 Task: Use the formula "ISBETWEEN" in spreadsheet "Project portfolio".
Action: Mouse moved to (135, 99)
Screenshot: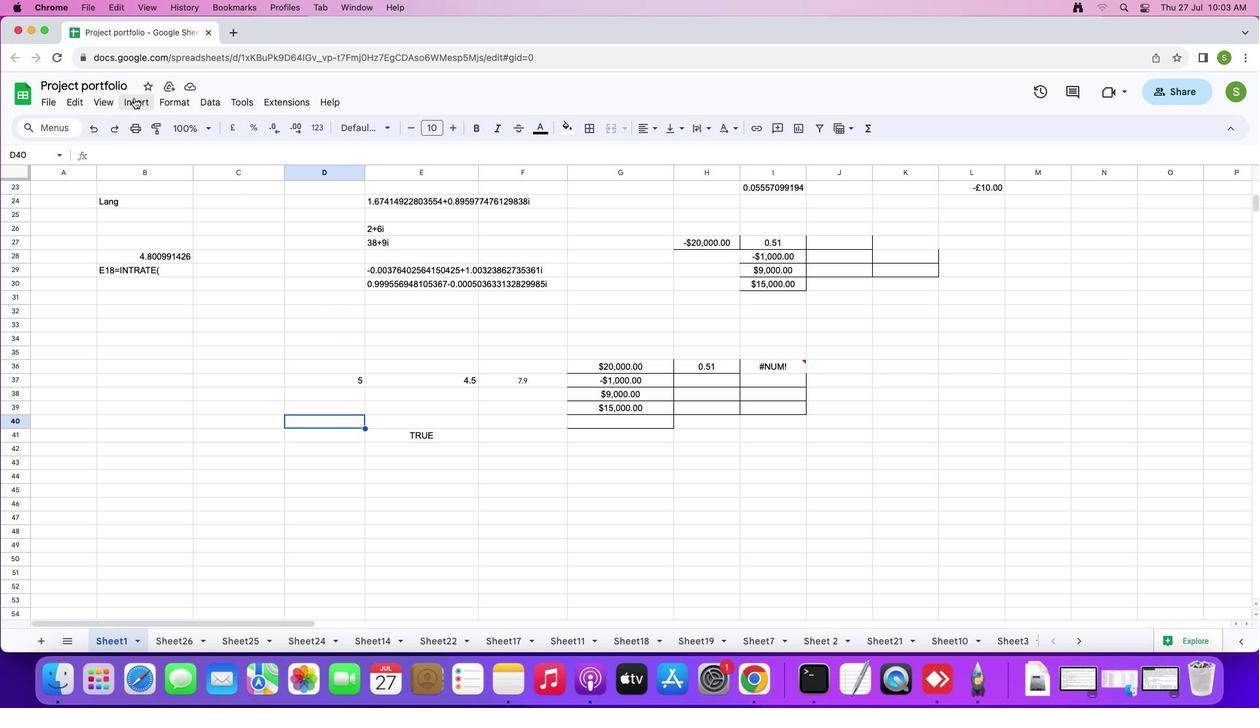 
Action: Mouse pressed left at (135, 99)
Screenshot: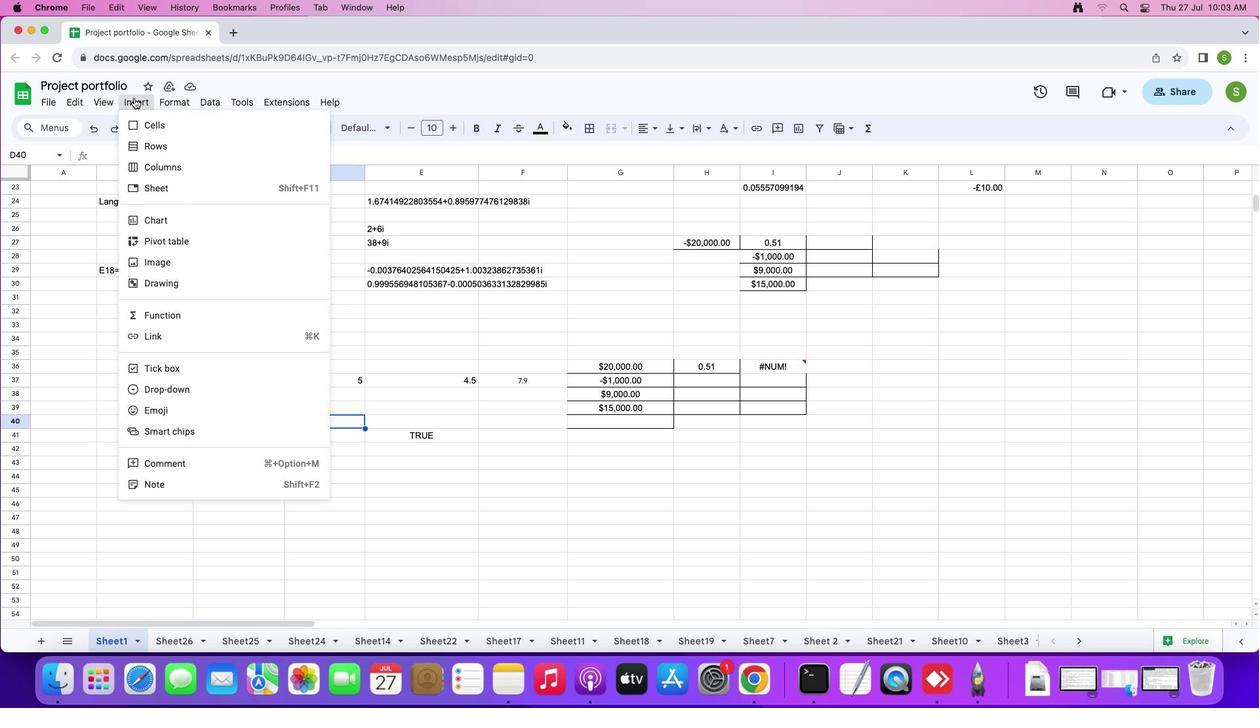 
Action: Mouse moved to (175, 310)
Screenshot: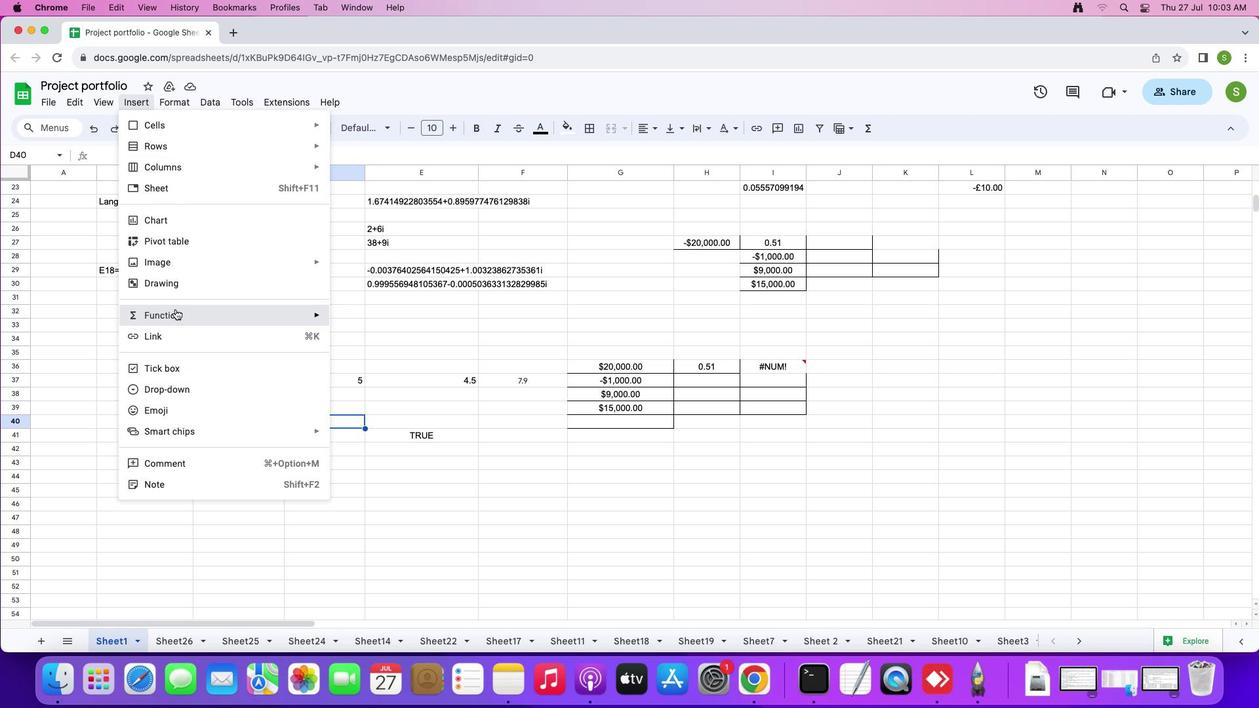 
Action: Mouse pressed left at (175, 310)
Screenshot: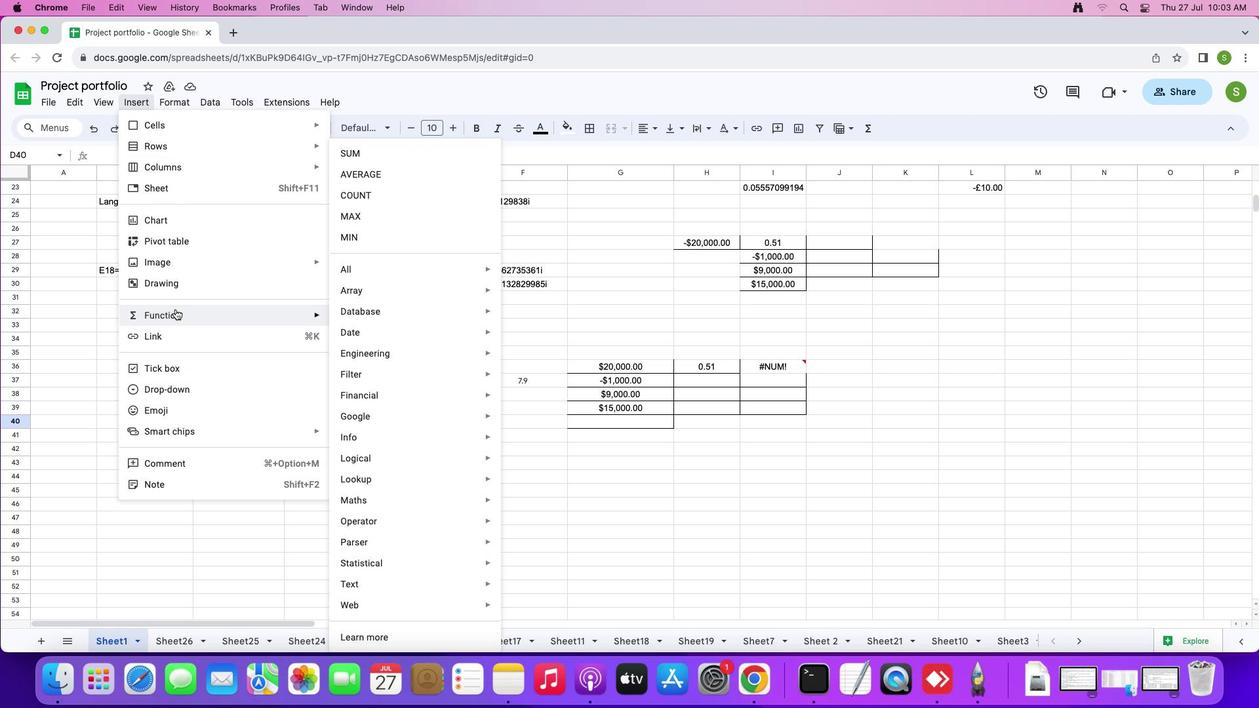 
Action: Mouse moved to (375, 270)
Screenshot: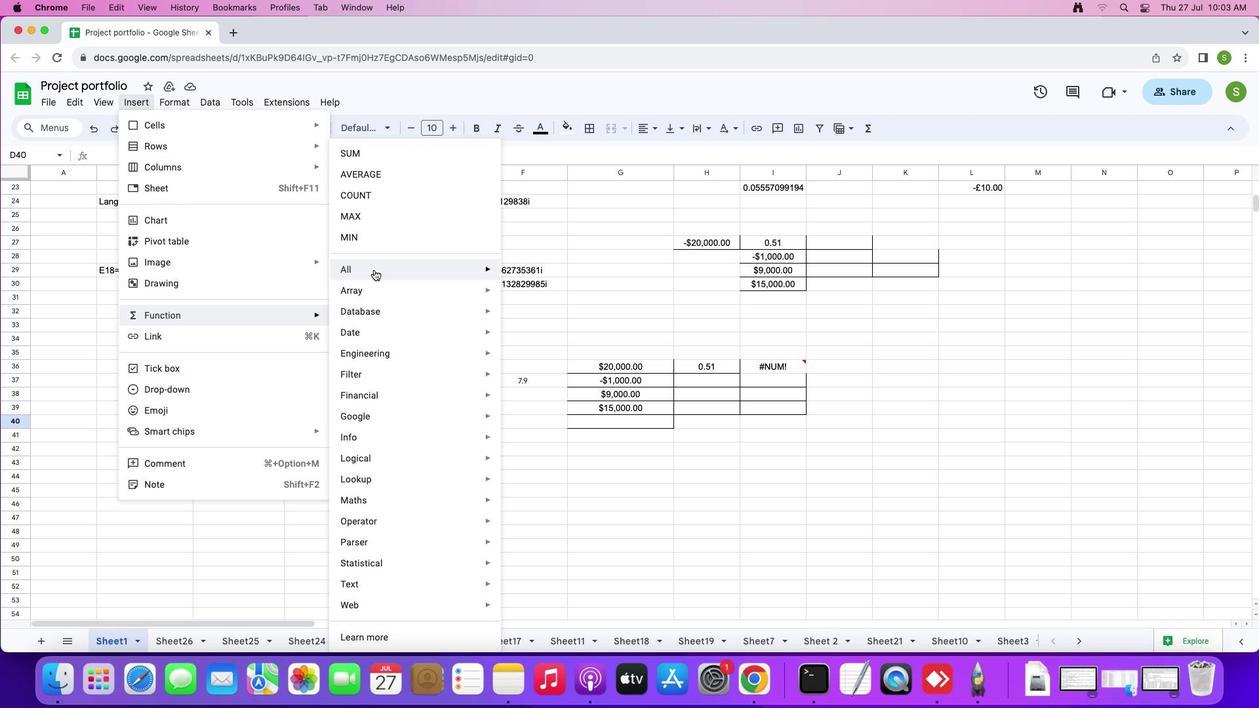 
Action: Mouse pressed left at (375, 270)
Screenshot: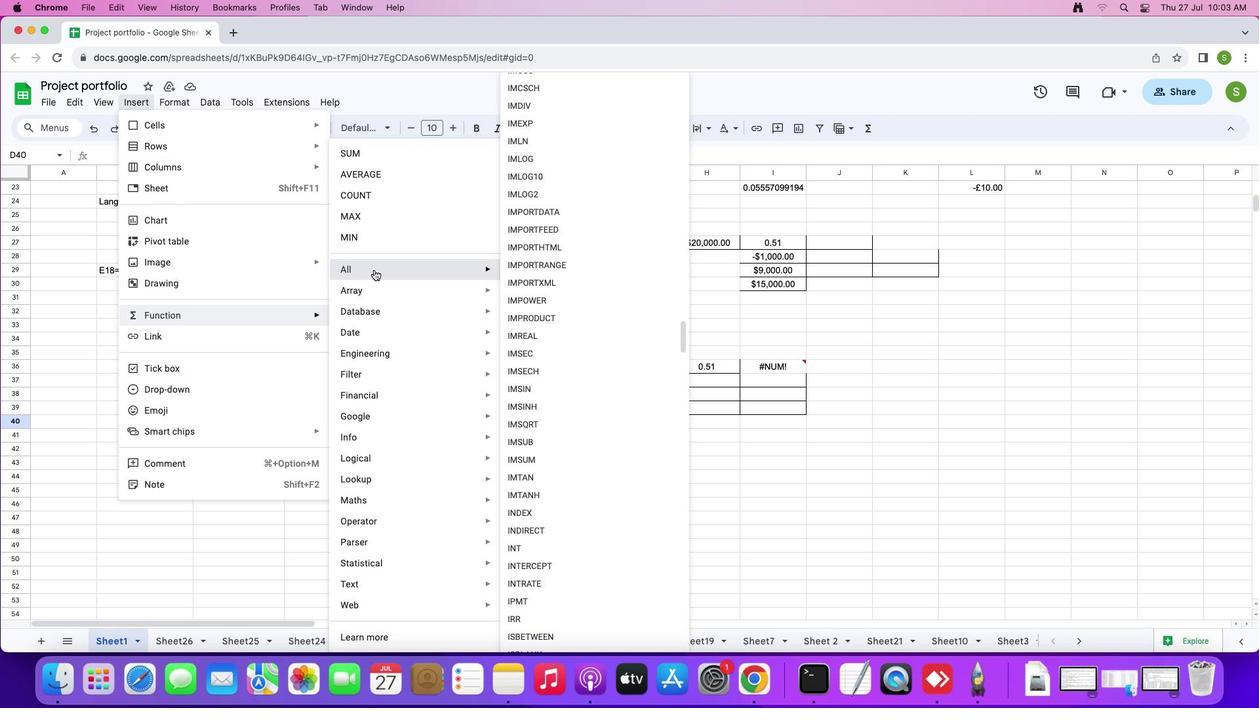 
Action: Mouse moved to (540, 641)
Screenshot: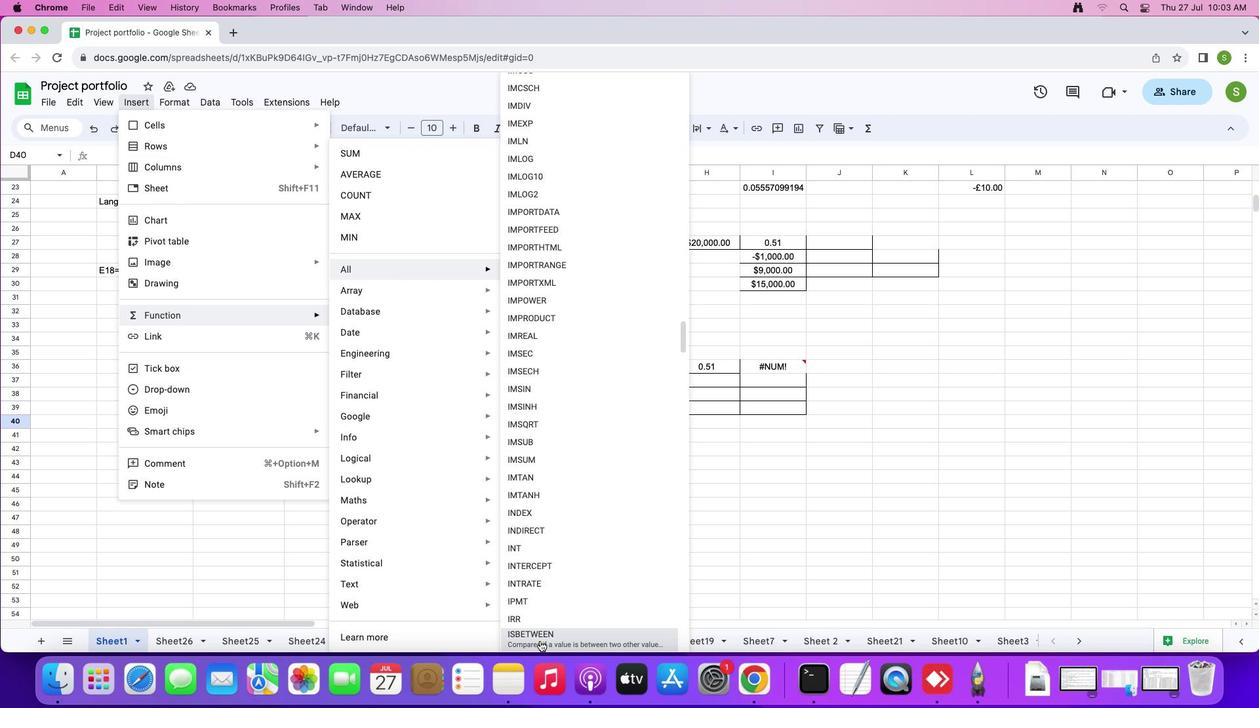 
Action: Mouse pressed left at (540, 641)
Screenshot: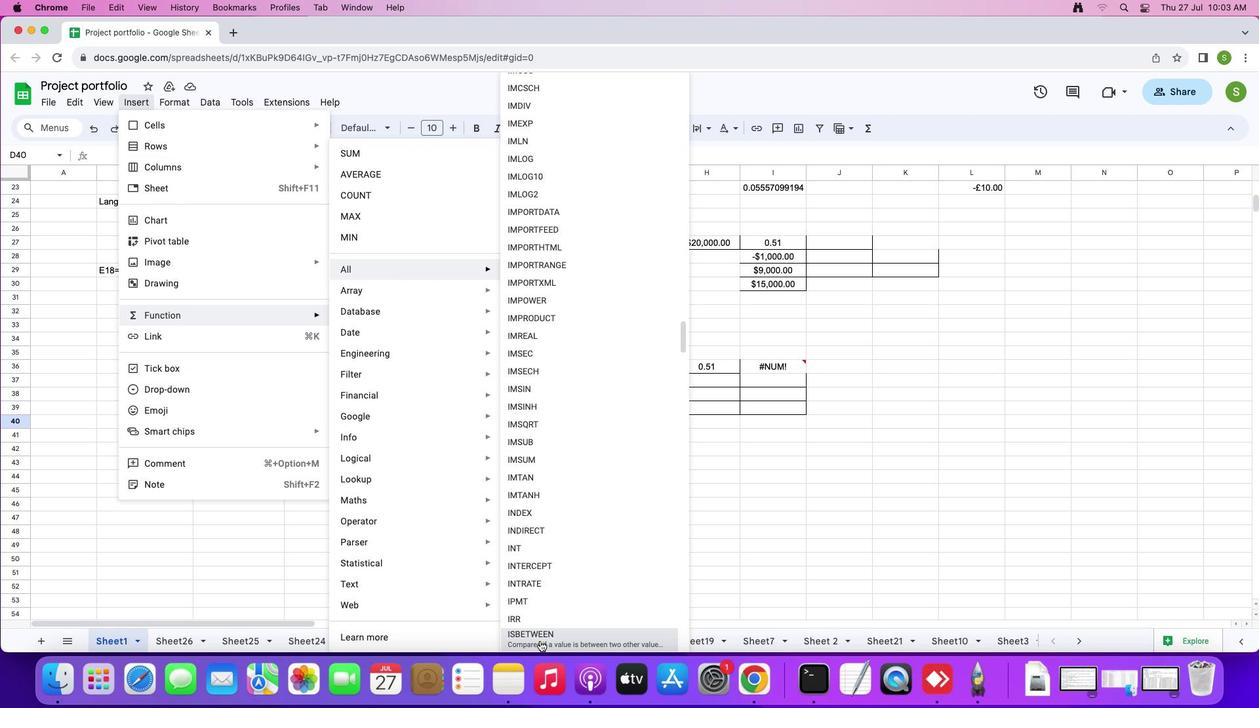 
Action: Mouse moved to (343, 381)
Screenshot: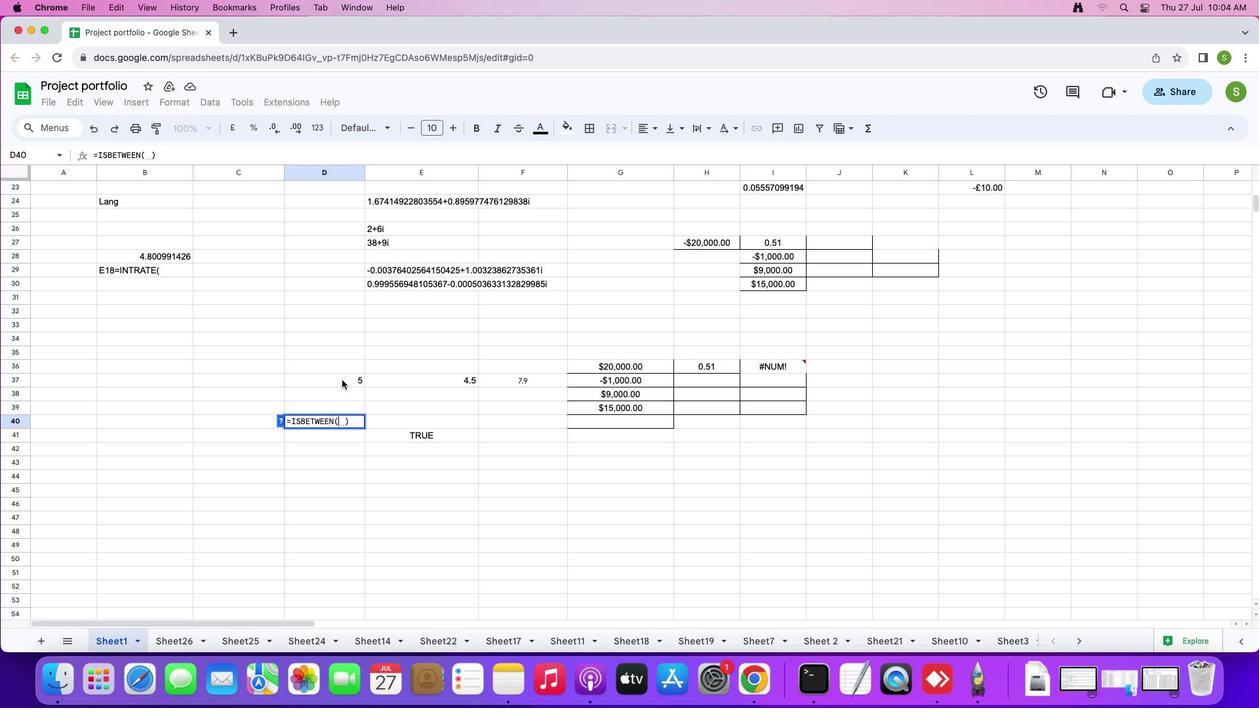 
Action: Mouse pressed left at (343, 381)
Screenshot: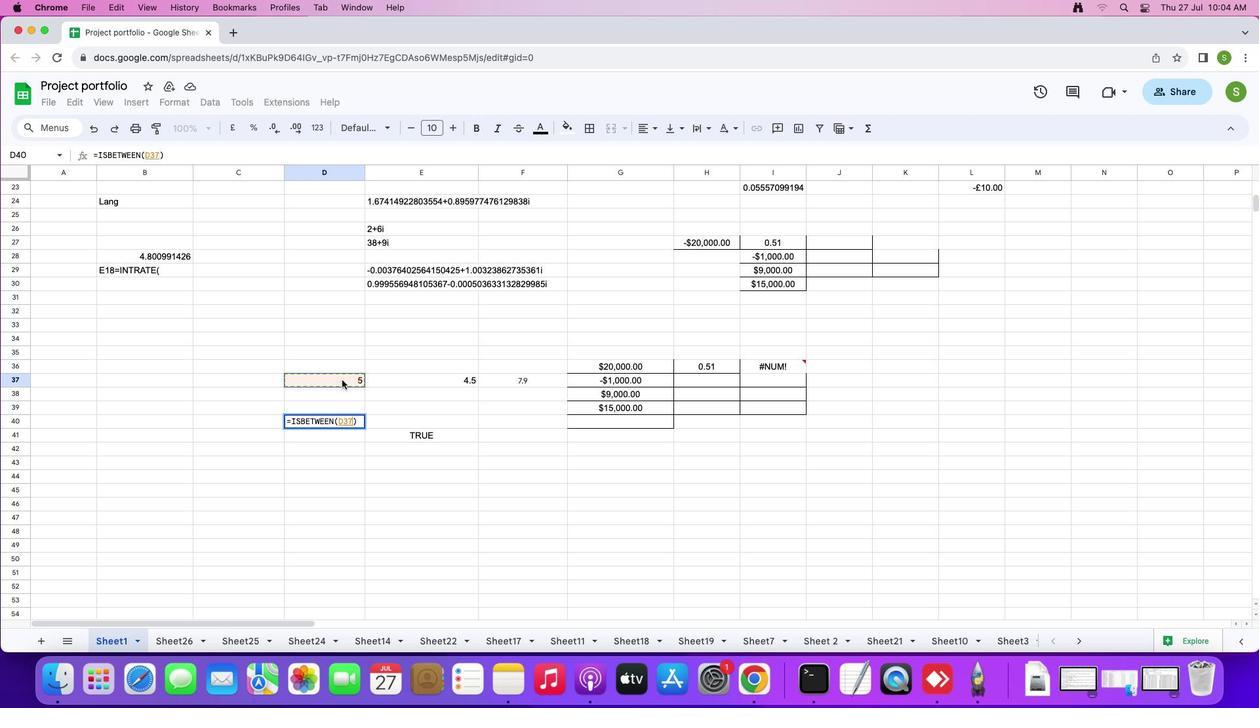 
Action: Key pressed ','
Screenshot: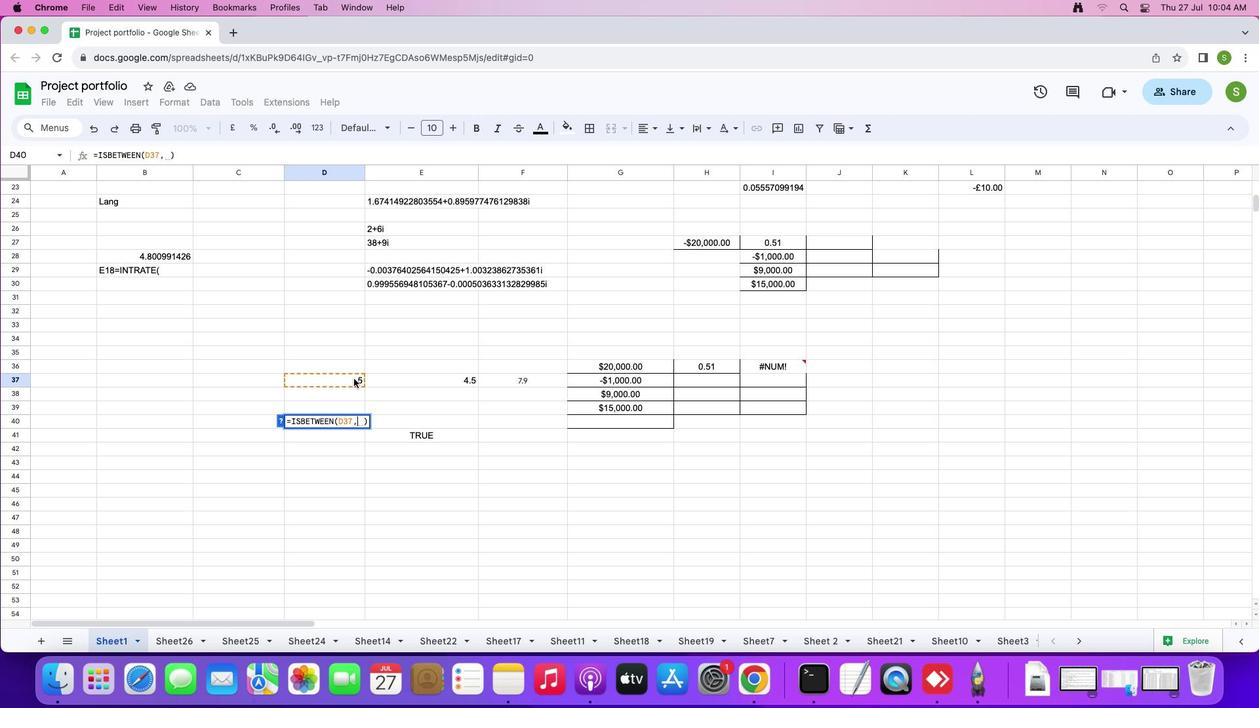 
Action: Mouse moved to (405, 376)
Screenshot: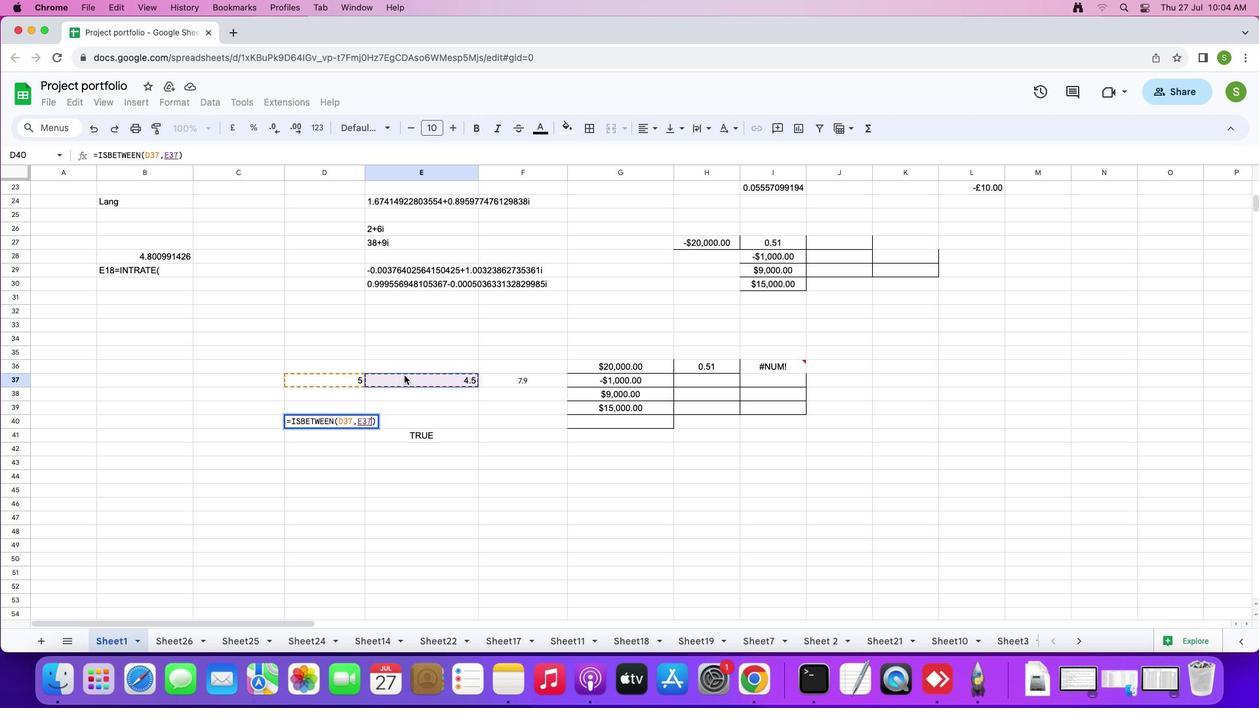 
Action: Mouse pressed left at (405, 376)
Screenshot: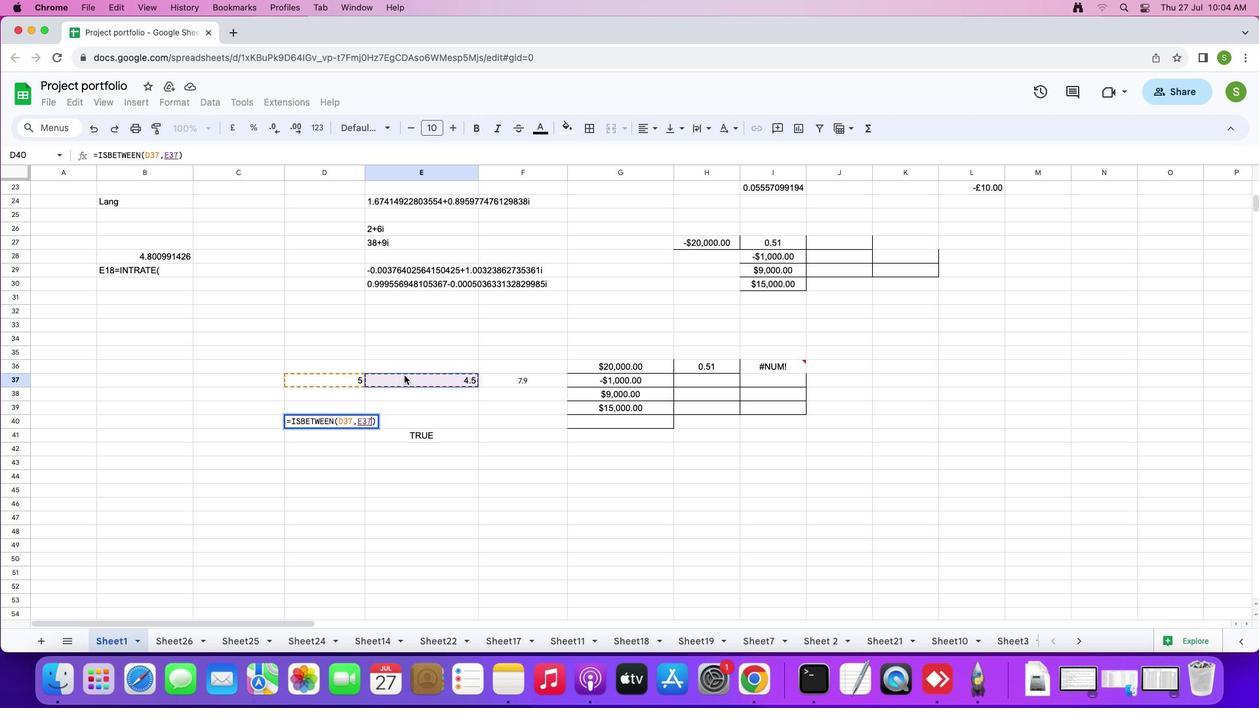 
Action: Key pressed ','
Screenshot: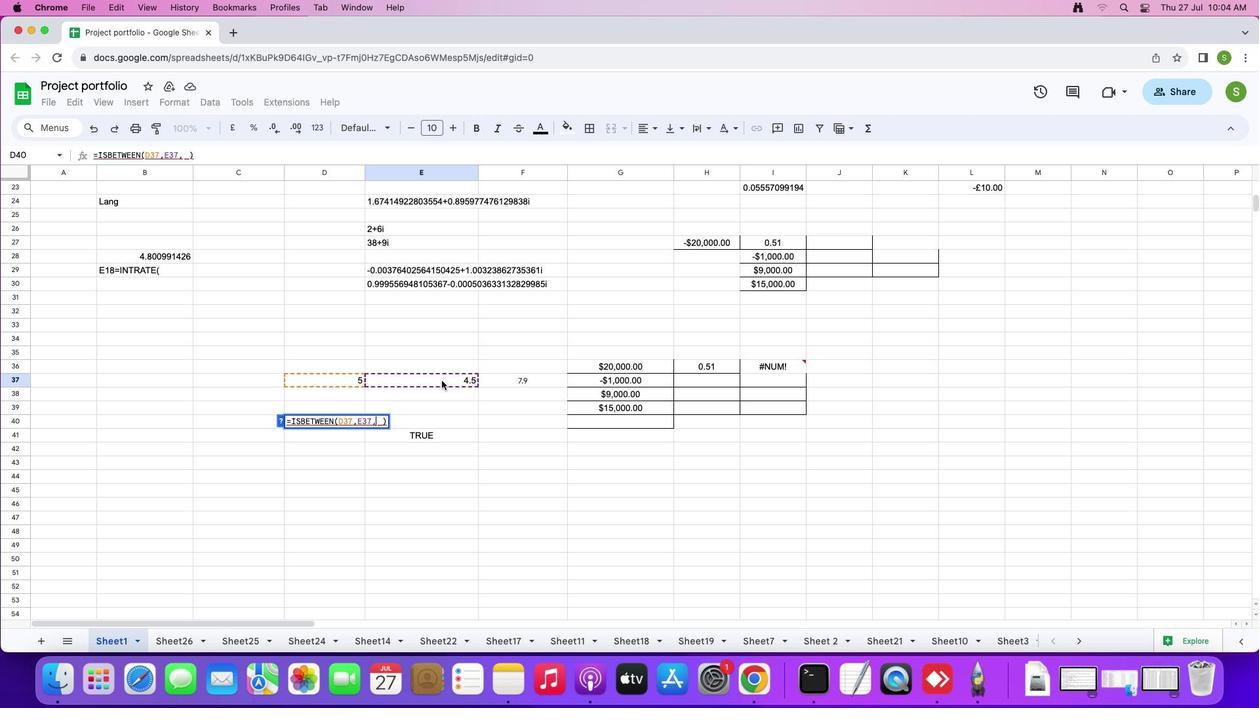 
Action: Mouse moved to (509, 380)
Screenshot: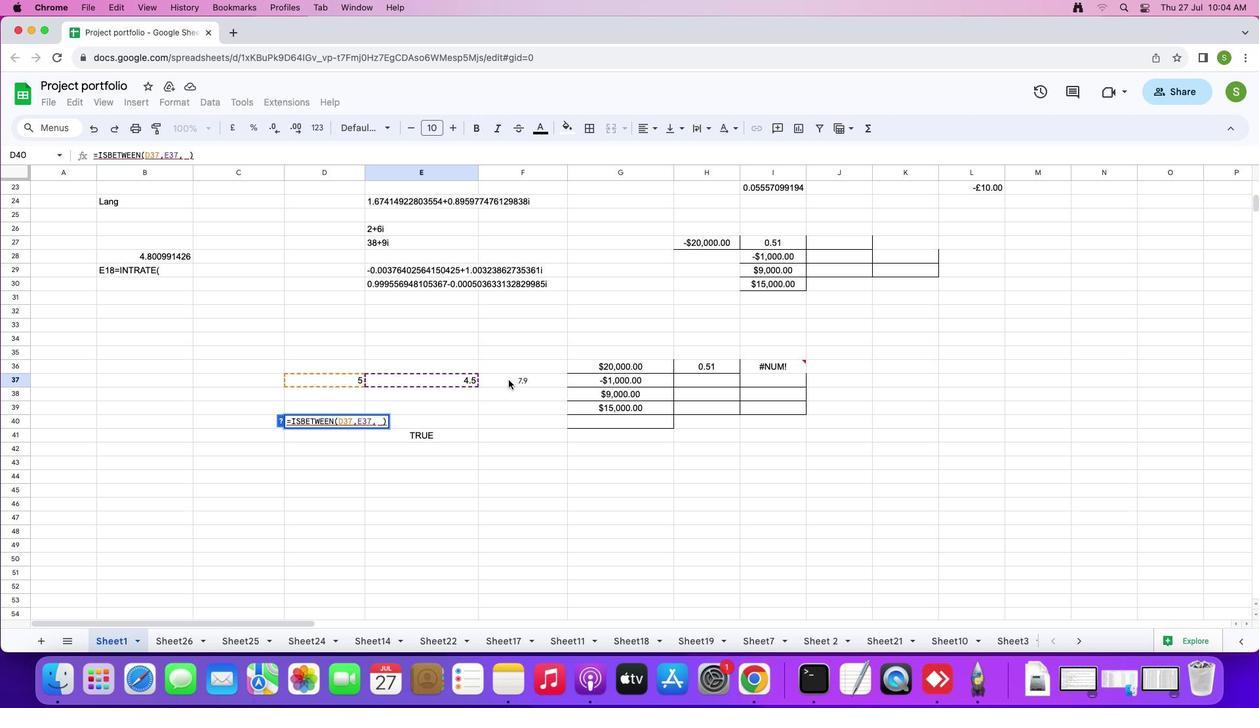 
Action: Mouse pressed left at (509, 380)
Screenshot: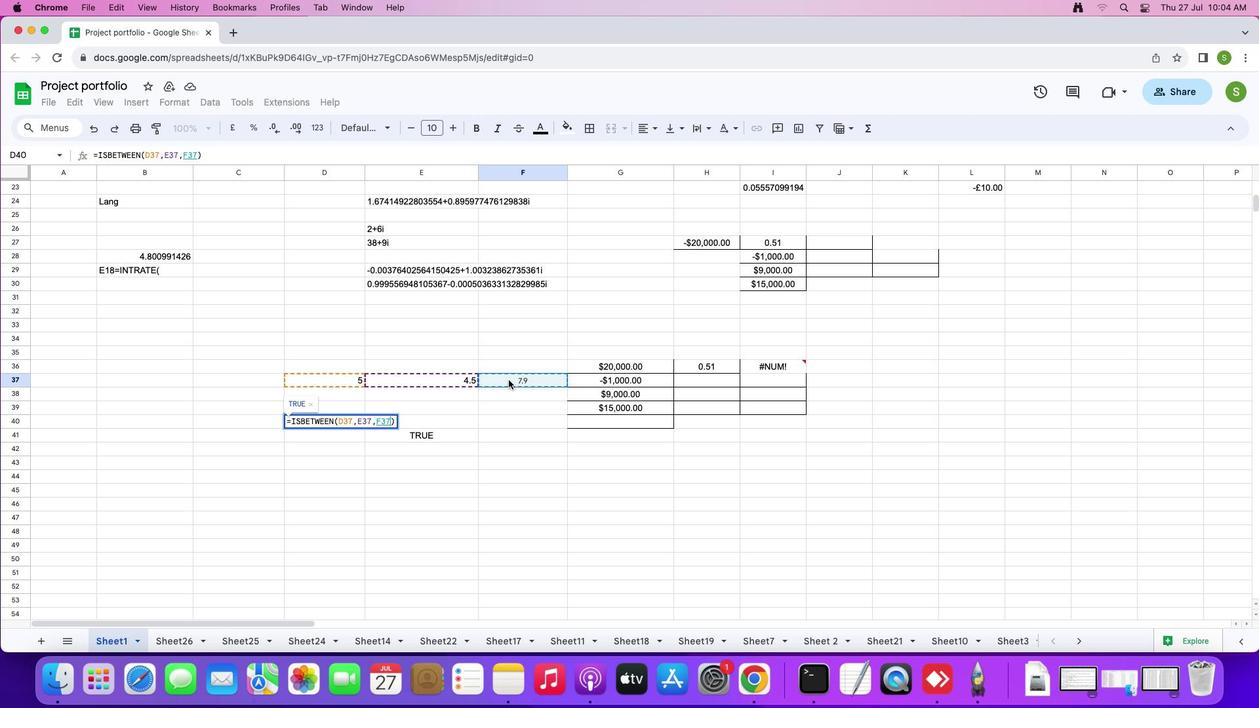 
Action: Key pressed ',''t''r''u''e'',''t'
Screenshot: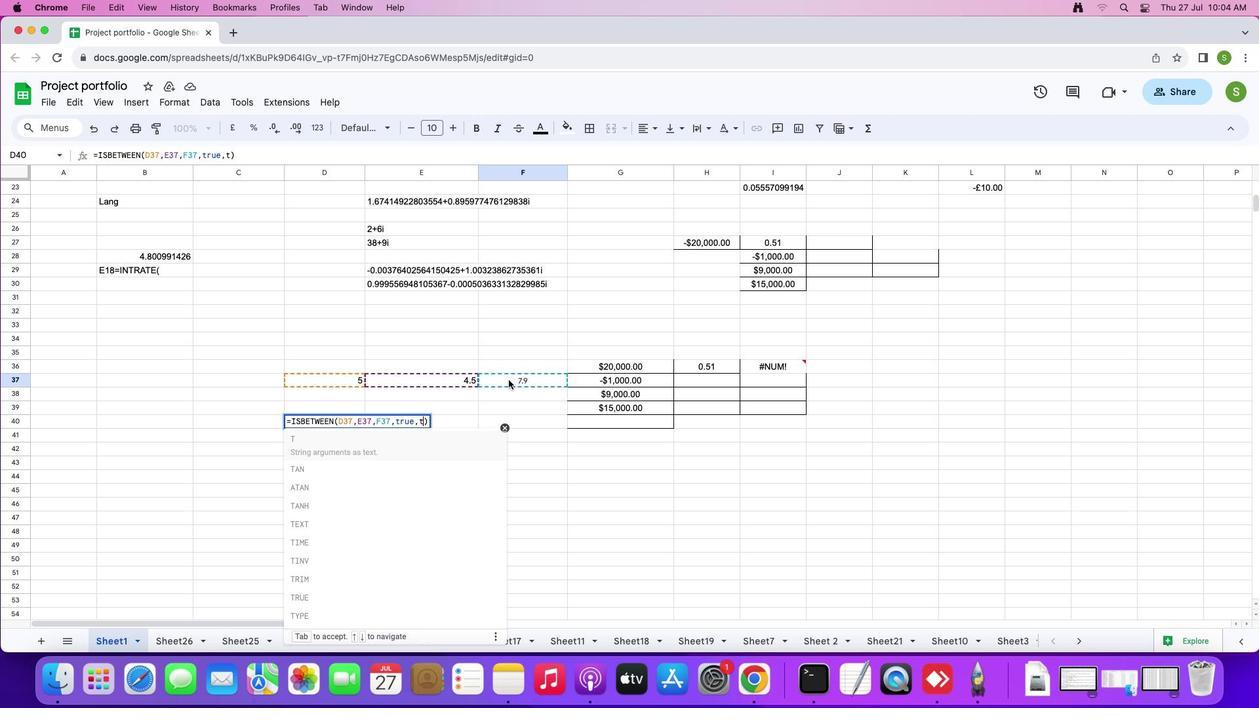 
Action: Mouse moved to (509, 381)
Screenshot: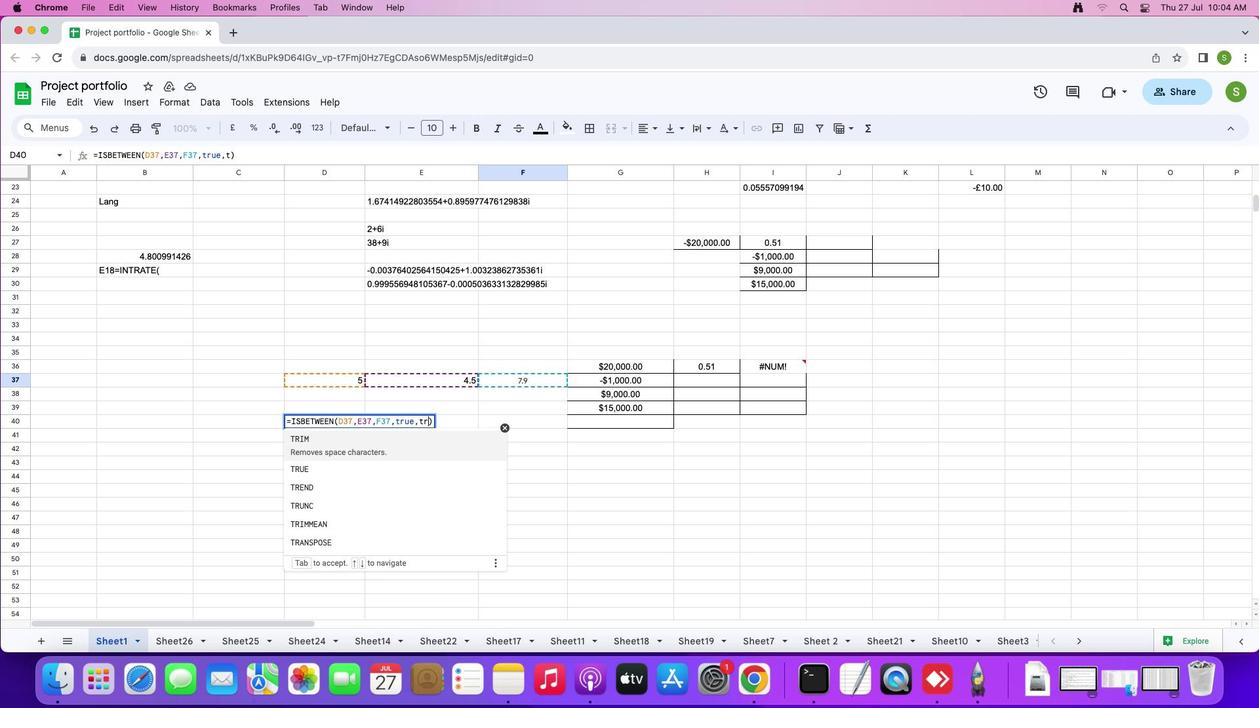 
Action: Key pressed 'r'
Screenshot: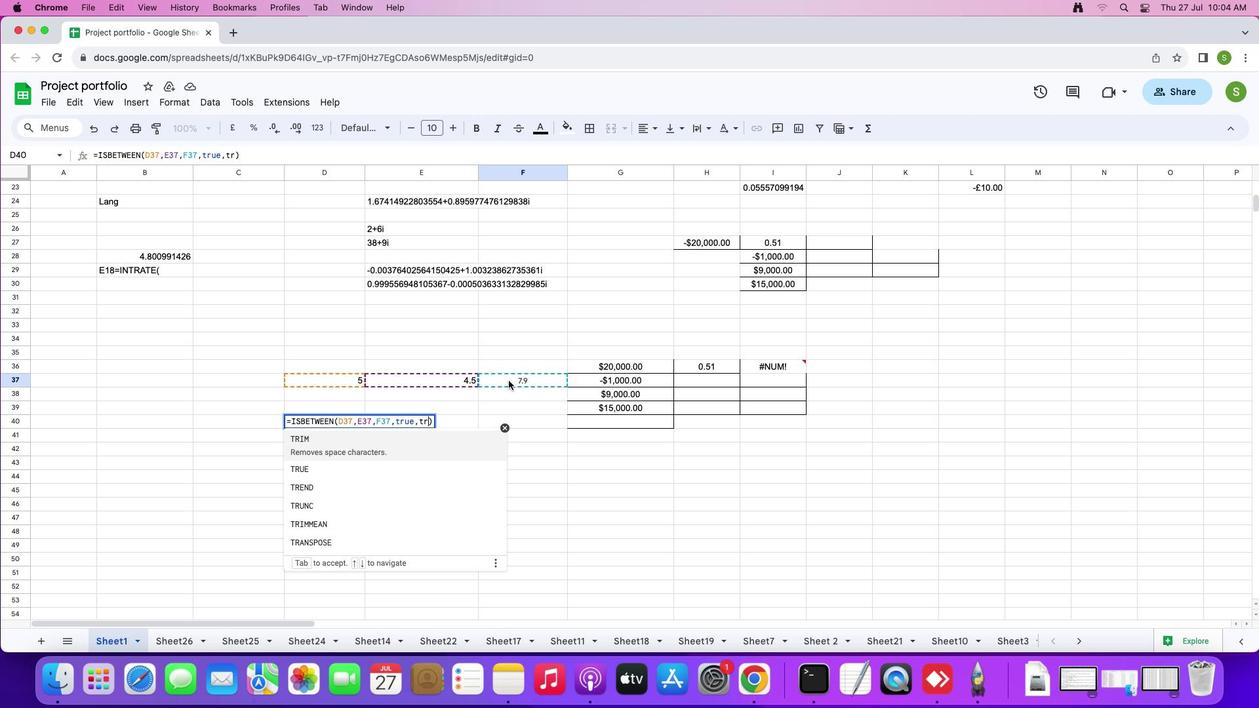 
Action: Mouse moved to (509, 381)
Screenshot: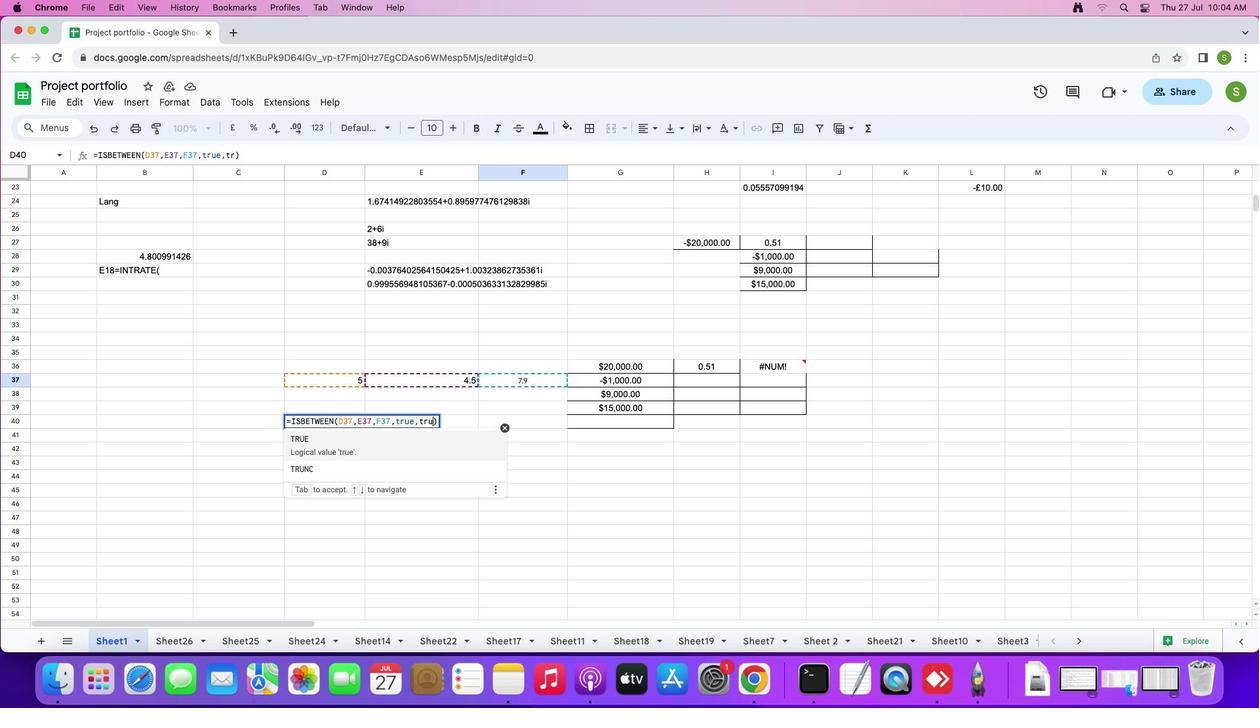 
Action: Key pressed 'u''e'Key.enter
Screenshot: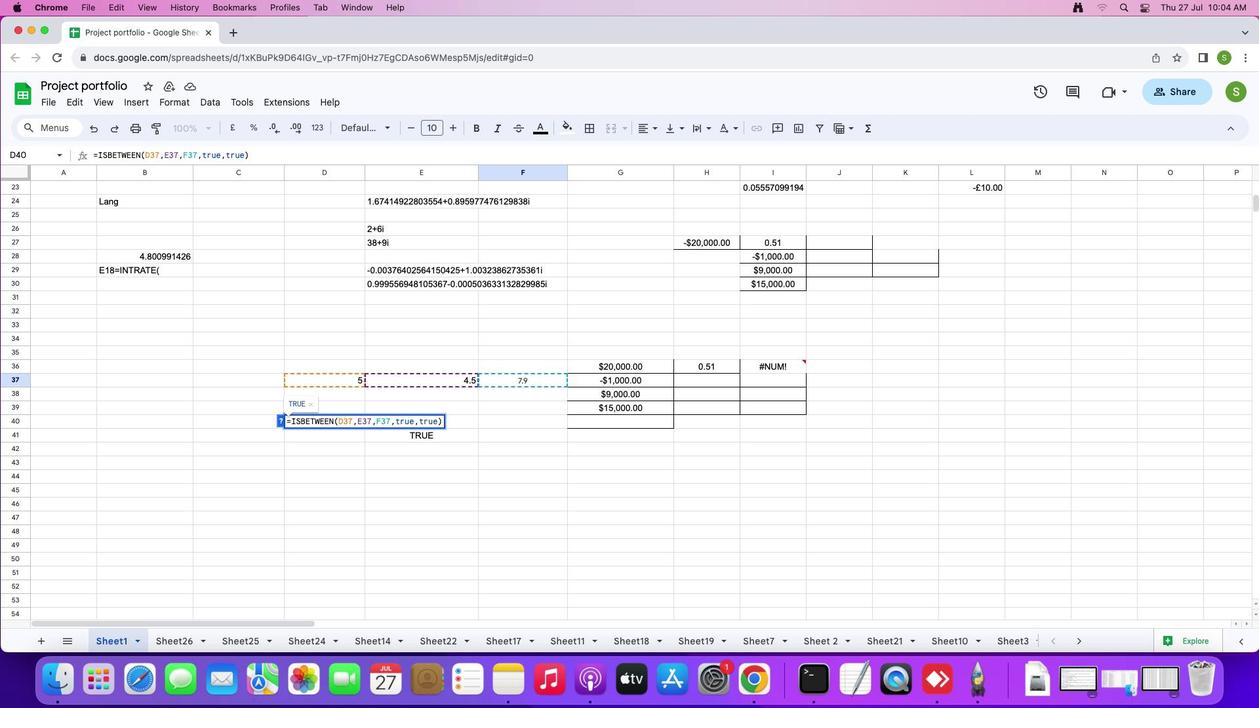 
